 Task: Move the task Integrate website with a new customer support ticketing system to the section To-Do in the project AgileJump and sort the tasks in the project by Last modified on
Action: Mouse moved to (601, 325)
Screenshot: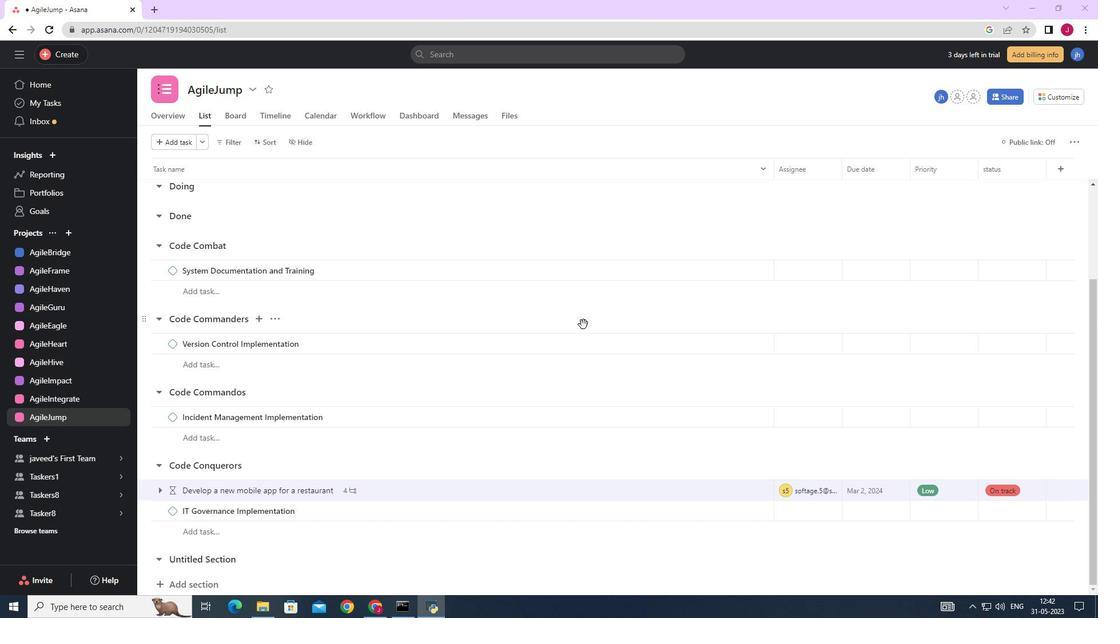 
Action: Mouse scrolled (601, 325) with delta (0, 0)
Screenshot: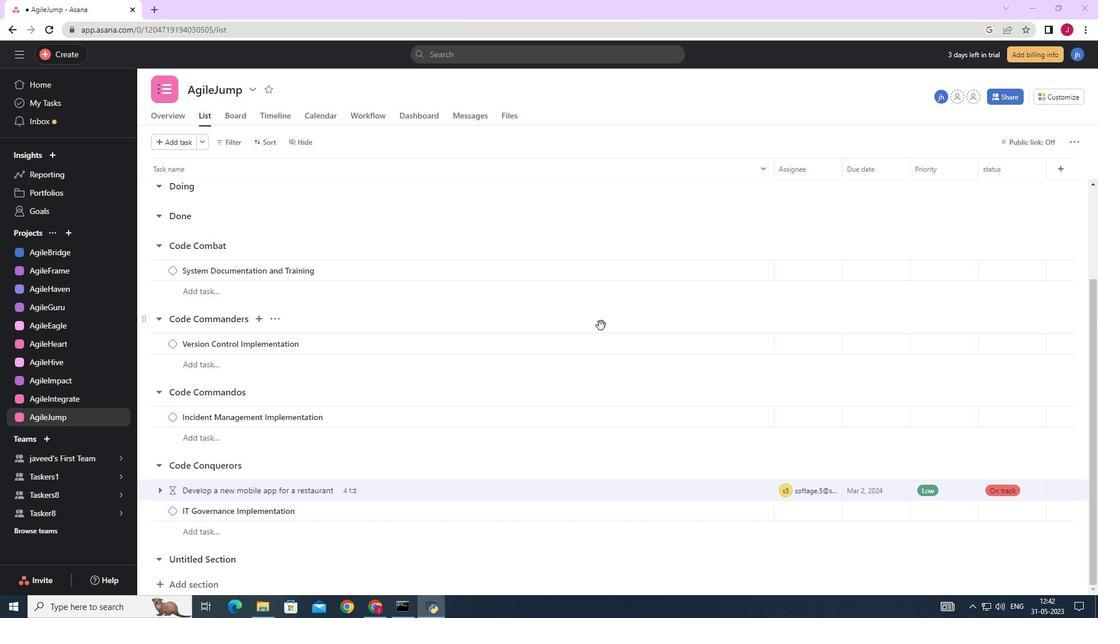
Action: Mouse scrolled (601, 325) with delta (0, 0)
Screenshot: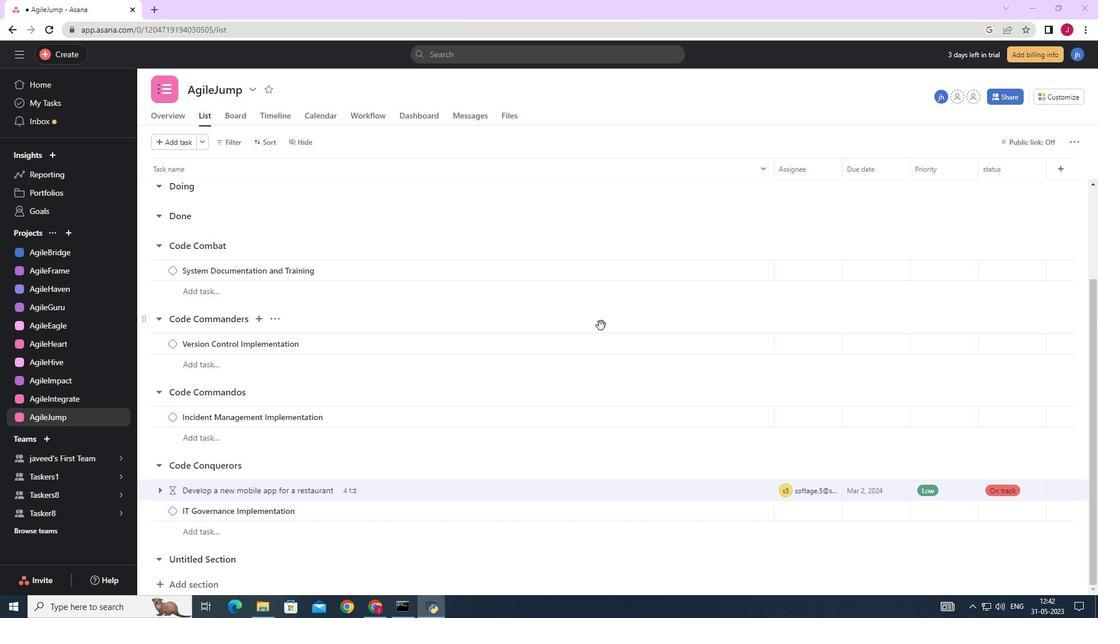 
Action: Mouse scrolled (601, 325) with delta (0, 0)
Screenshot: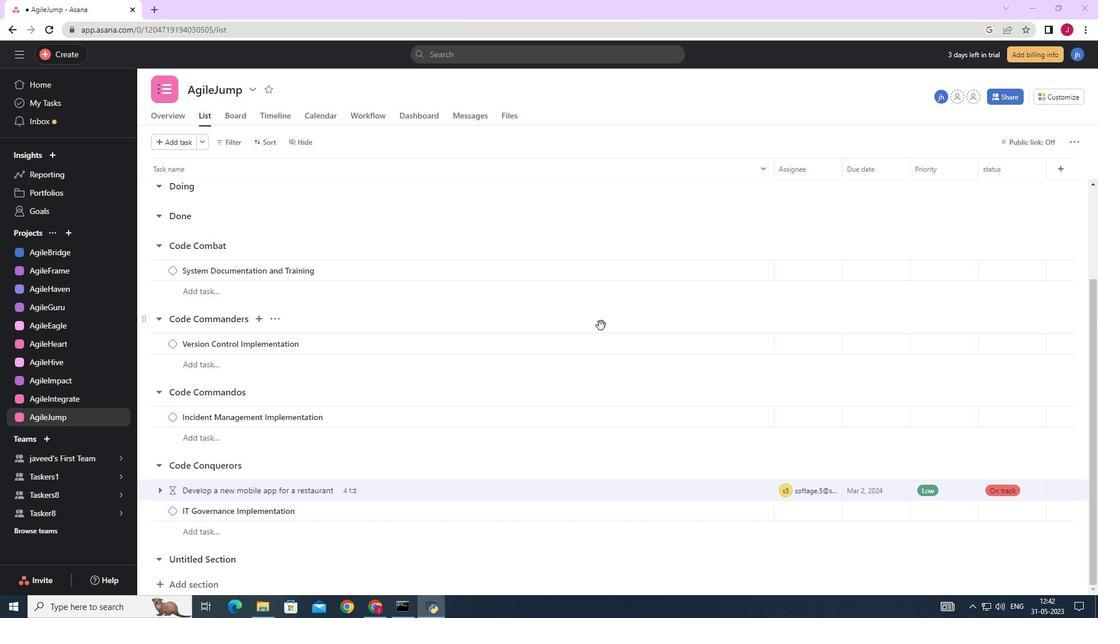 
Action: Mouse scrolled (601, 325) with delta (0, 0)
Screenshot: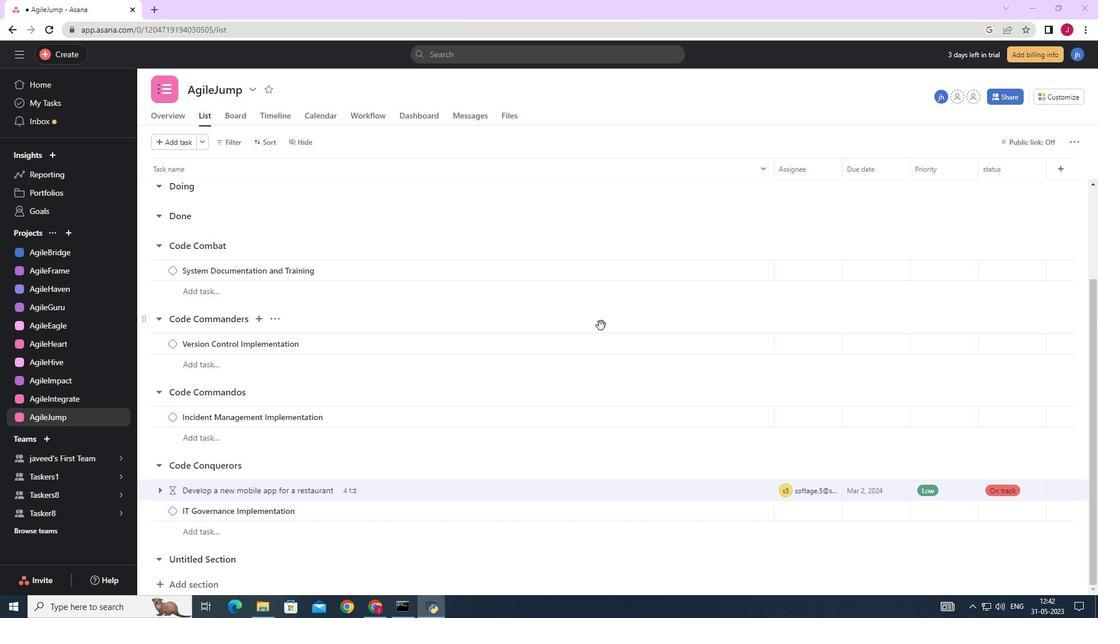 
Action: Mouse scrolled (601, 325) with delta (0, 0)
Screenshot: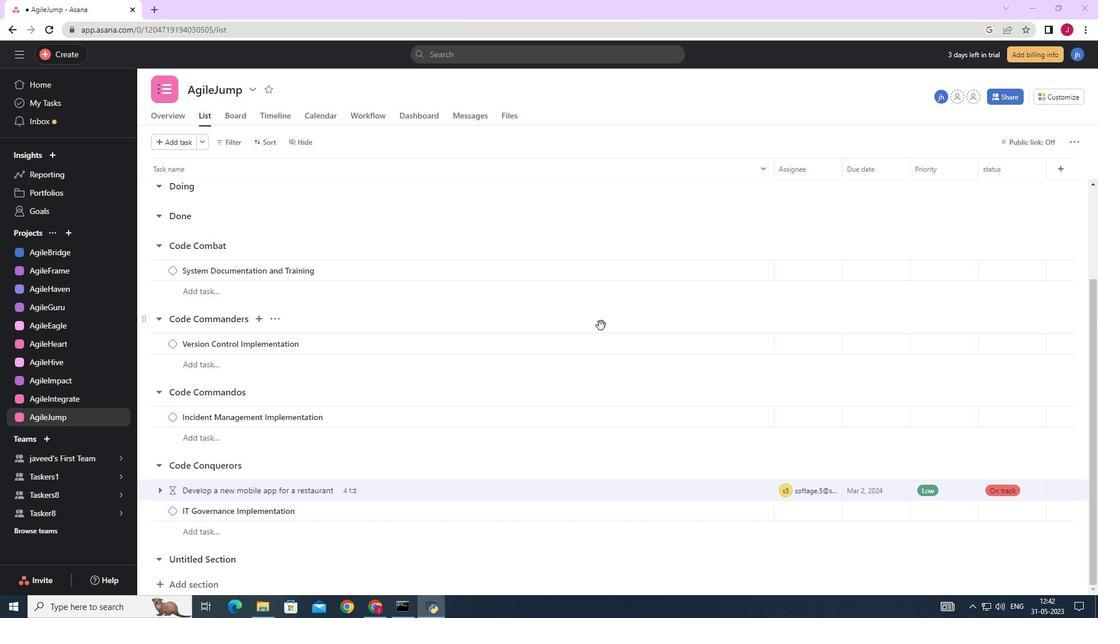 
Action: Mouse scrolled (601, 325) with delta (0, 0)
Screenshot: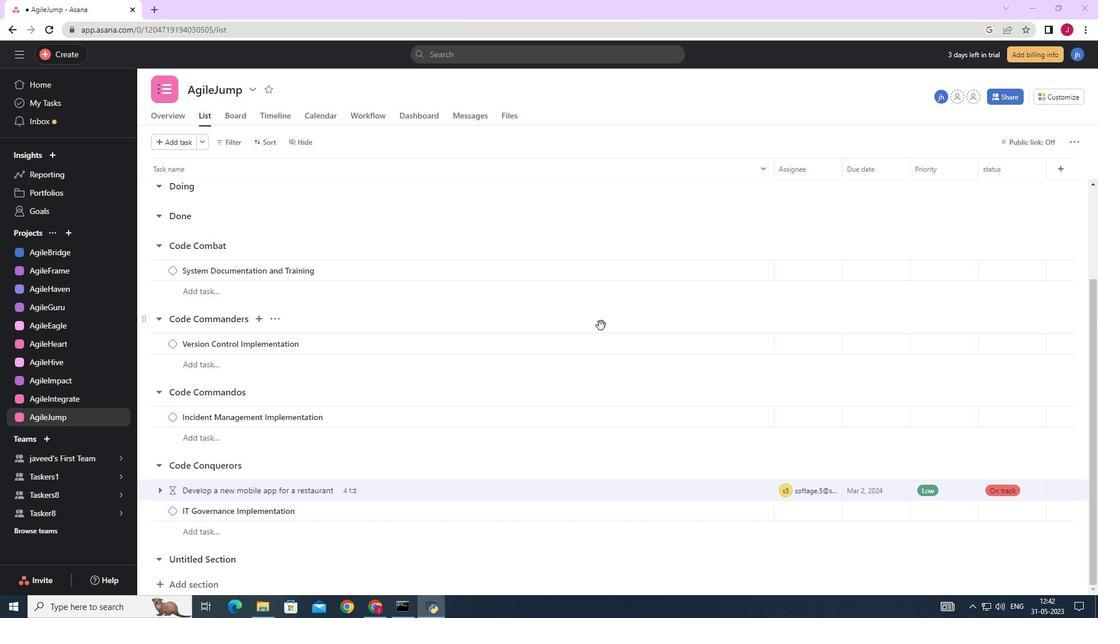 
Action: Mouse scrolled (601, 325) with delta (0, 0)
Screenshot: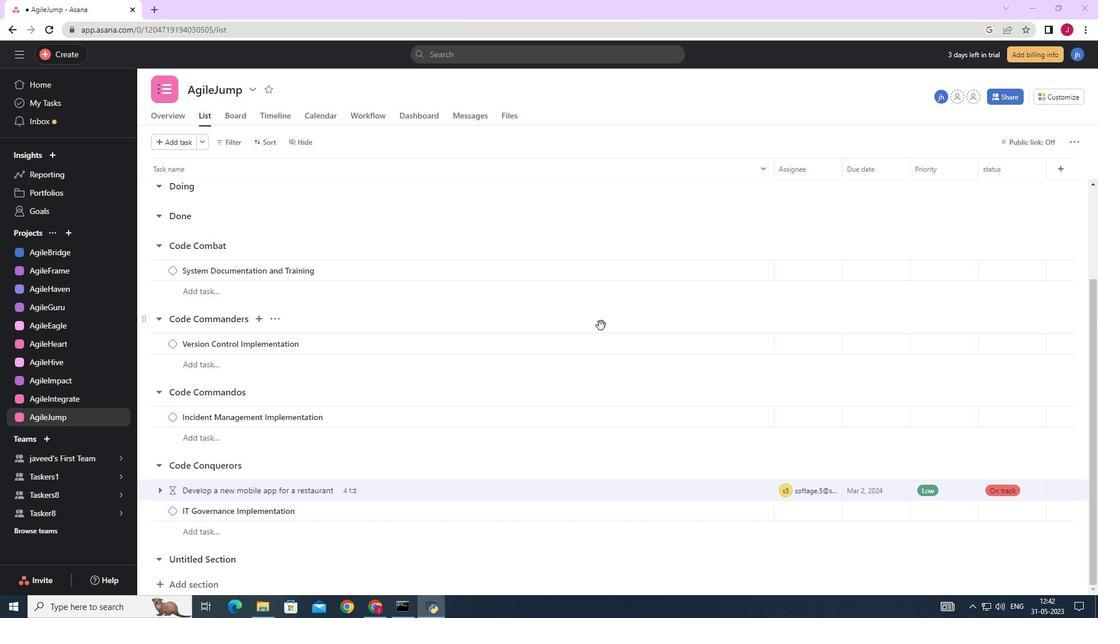 
Action: Mouse moved to (564, 345)
Screenshot: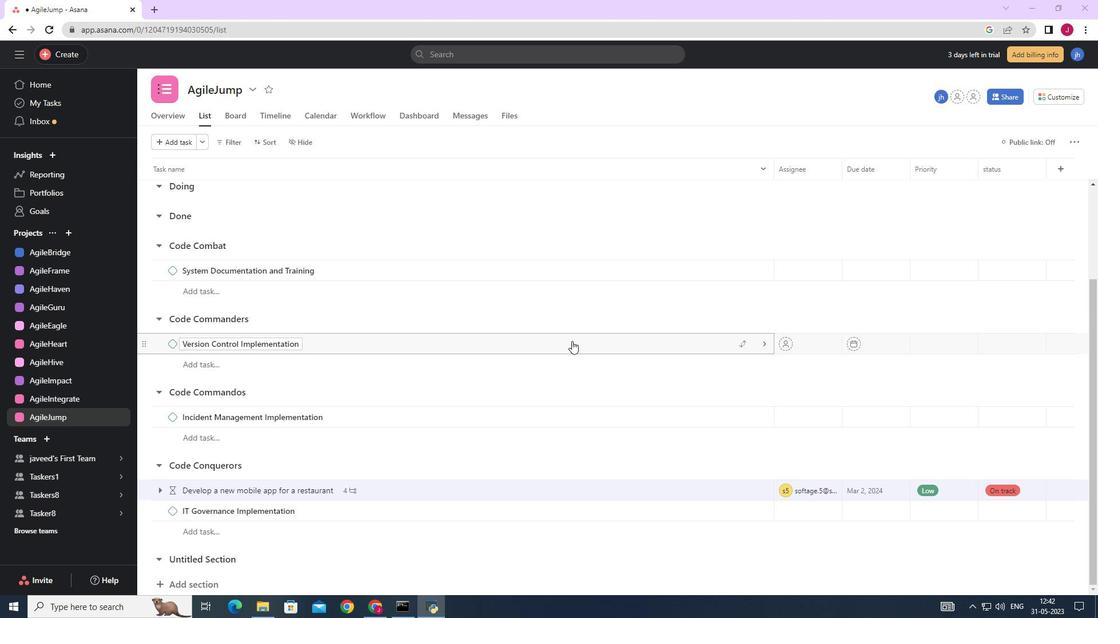 
Action: Mouse scrolled (564, 346) with delta (0, 0)
Screenshot: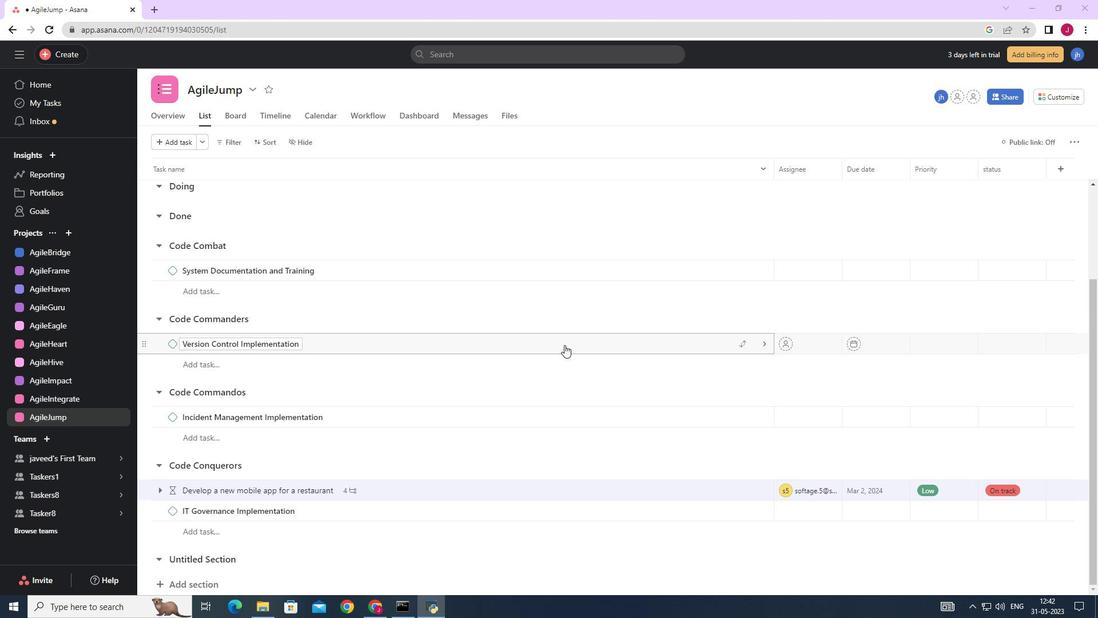 
Action: Mouse scrolled (564, 346) with delta (0, 0)
Screenshot: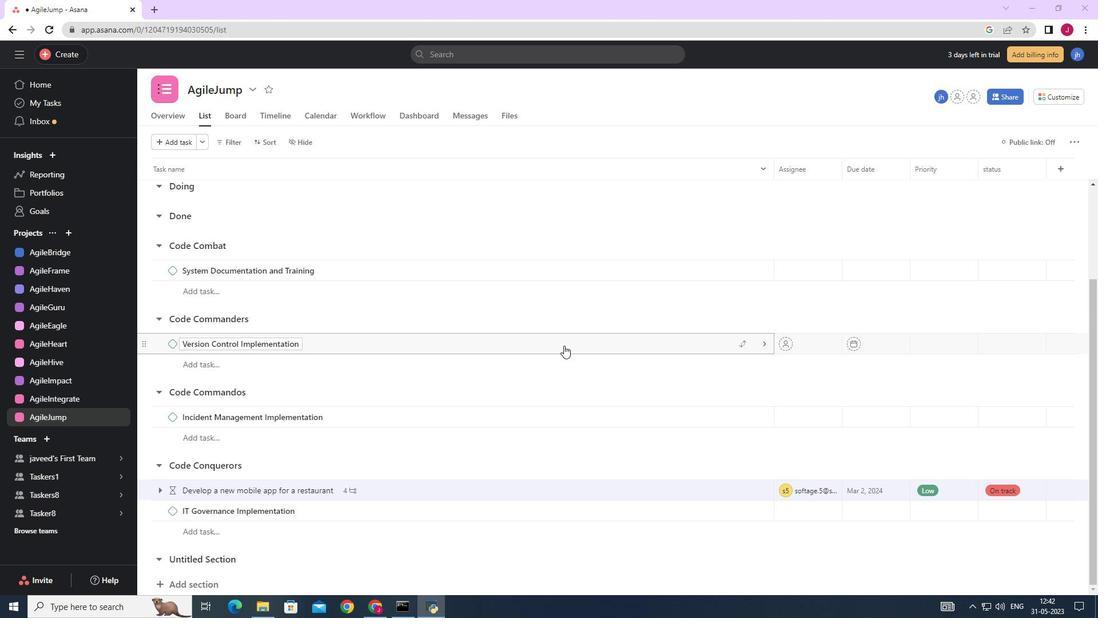 
Action: Mouse scrolled (564, 346) with delta (0, 0)
Screenshot: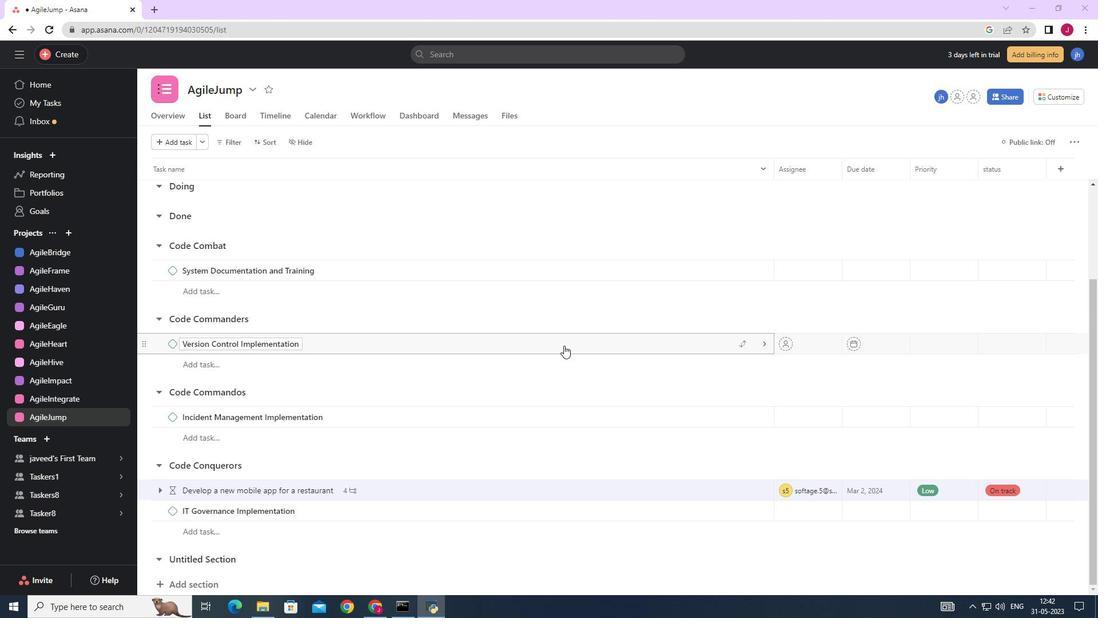 
Action: Mouse scrolled (564, 346) with delta (0, 0)
Screenshot: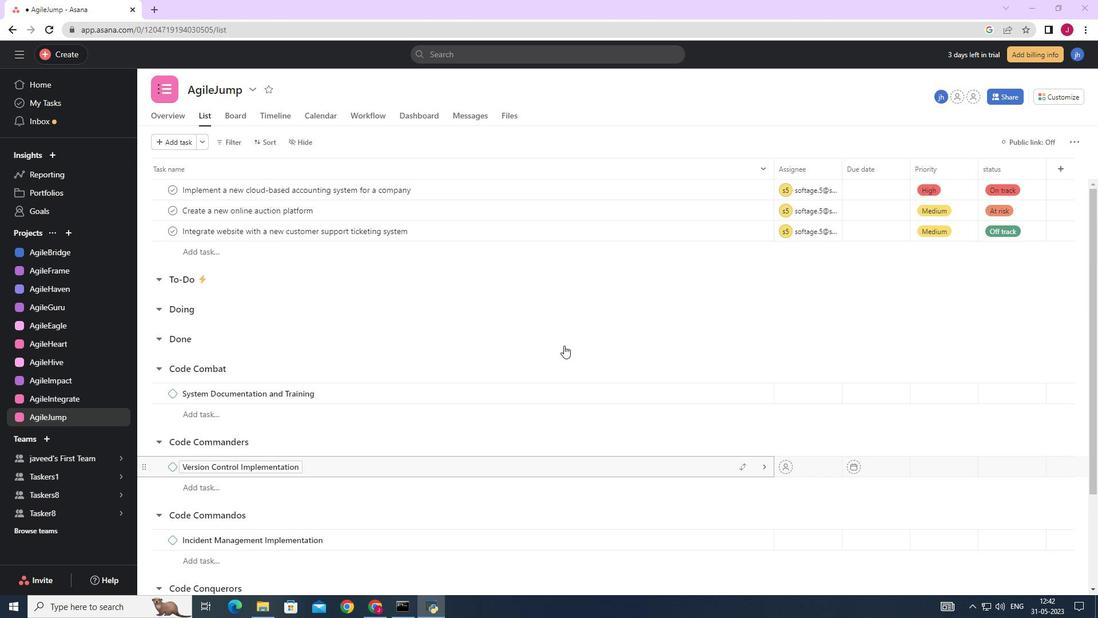 
Action: Mouse scrolled (564, 346) with delta (0, 0)
Screenshot: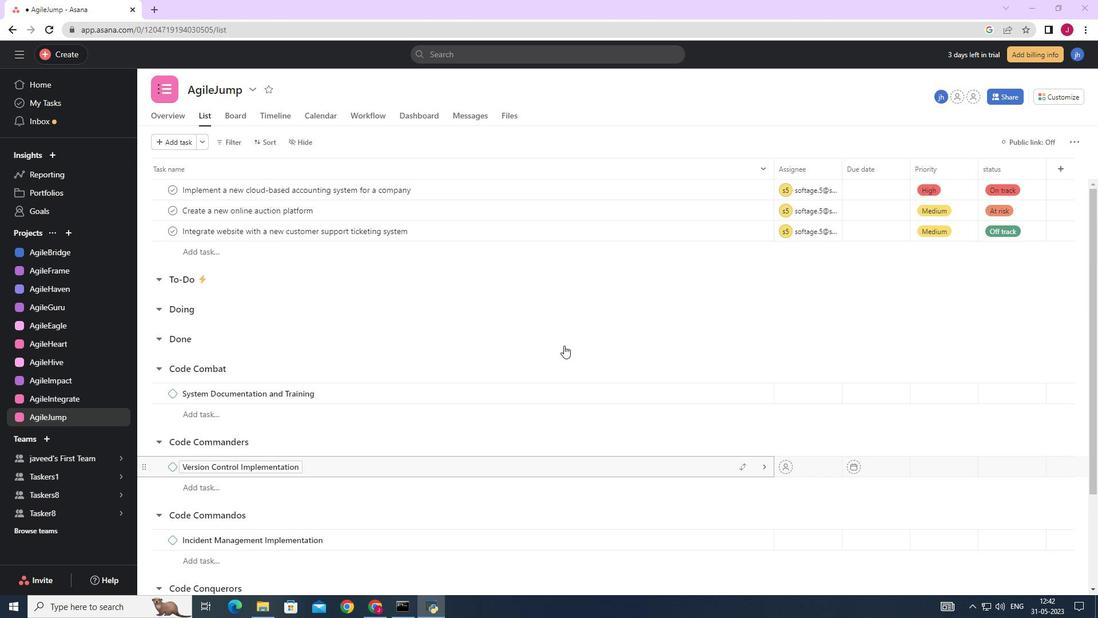 
Action: Mouse scrolled (564, 346) with delta (0, 0)
Screenshot: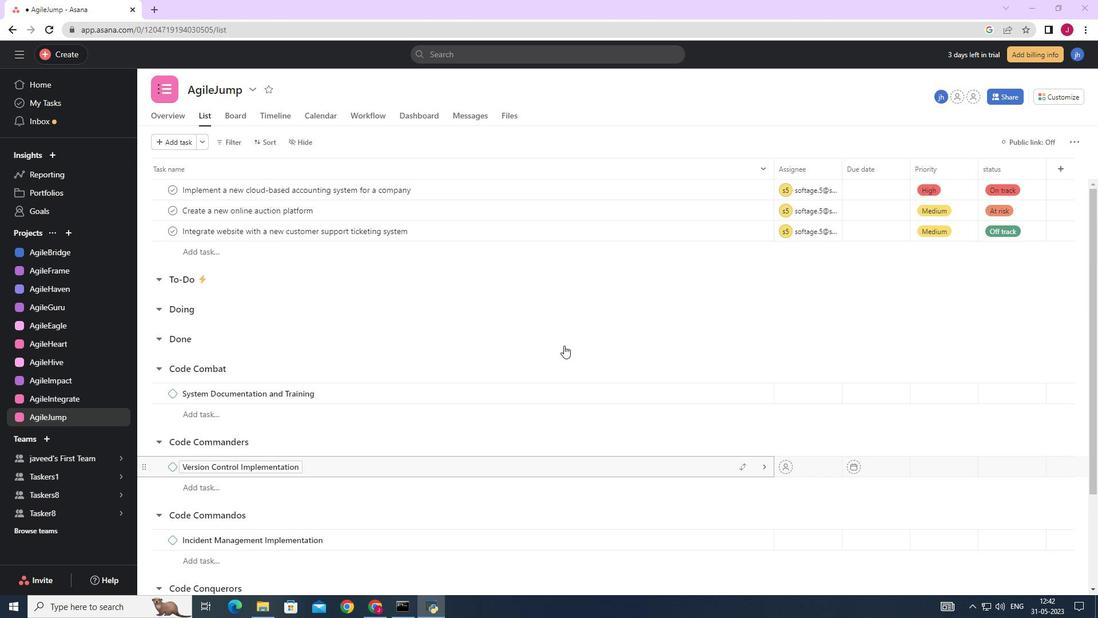 
Action: Mouse moved to (739, 231)
Screenshot: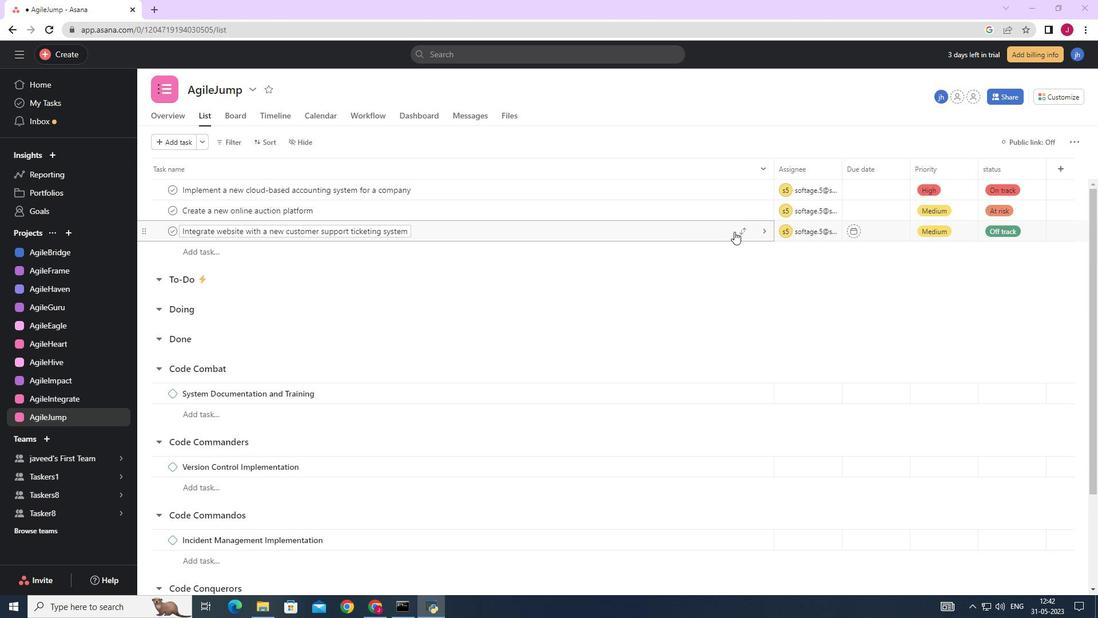 
Action: Mouse pressed left at (739, 231)
Screenshot: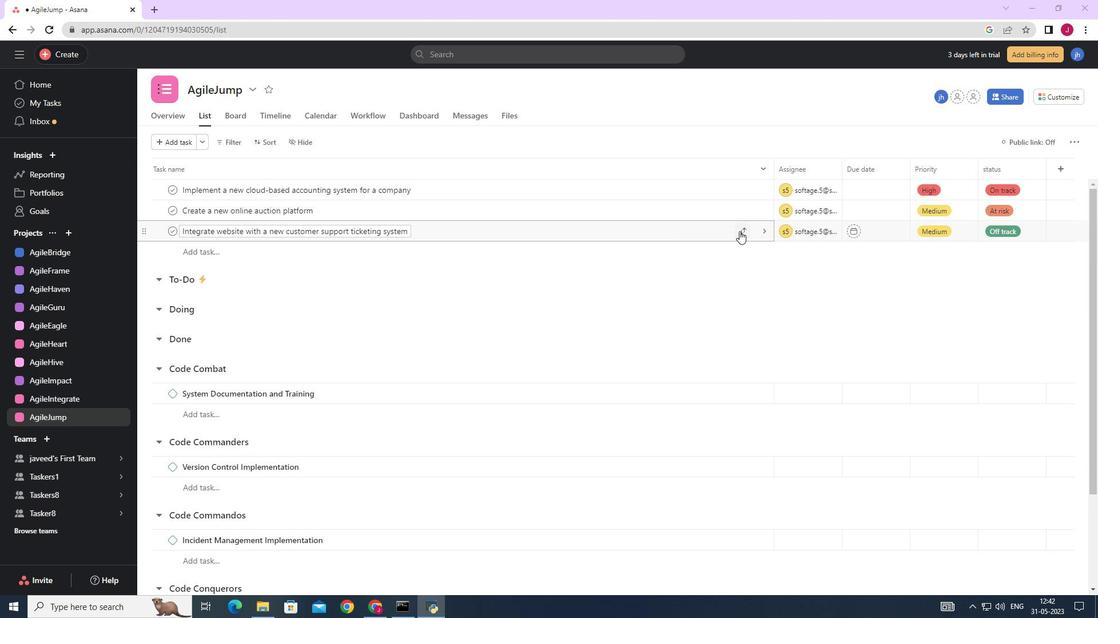 
Action: Mouse moved to (692, 292)
Screenshot: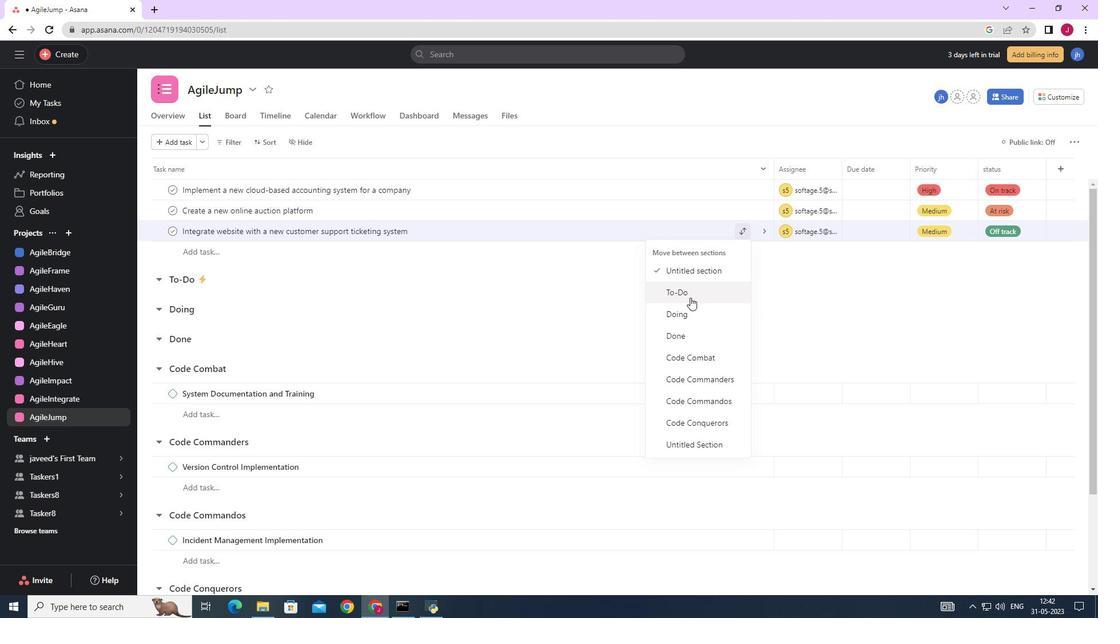 
Action: Mouse pressed left at (692, 292)
Screenshot: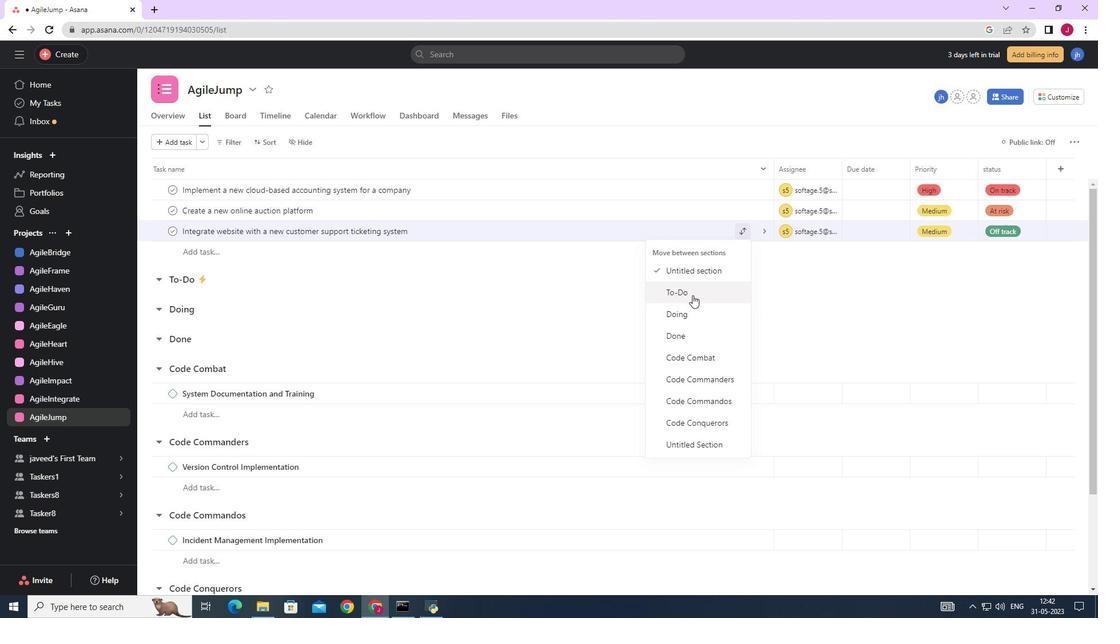 
Action: Mouse moved to (268, 143)
Screenshot: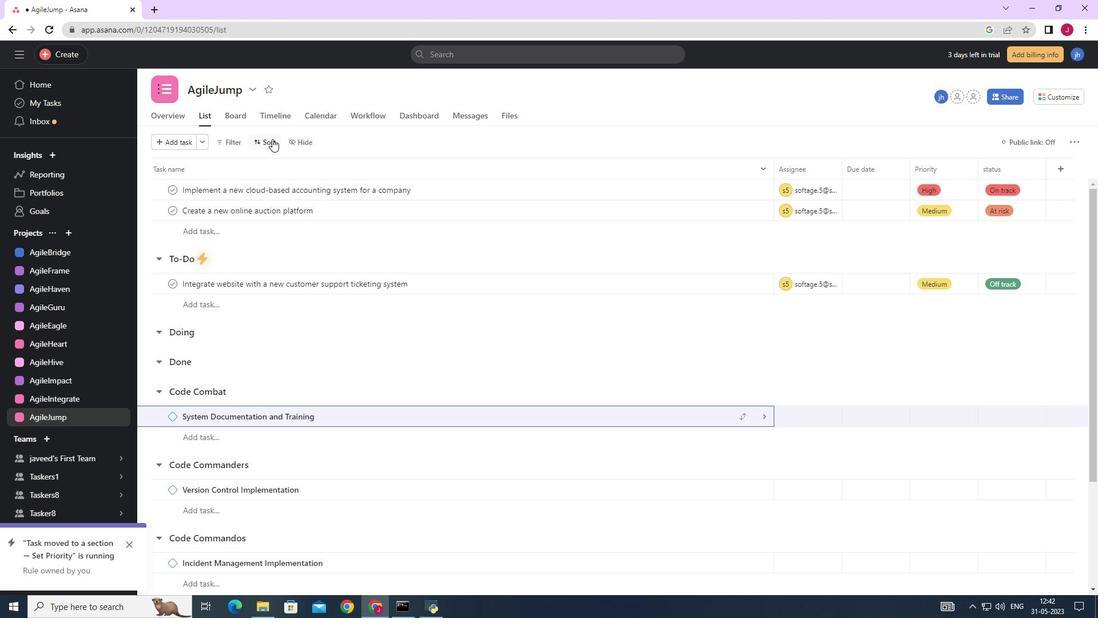 
Action: Mouse pressed left at (268, 143)
Screenshot: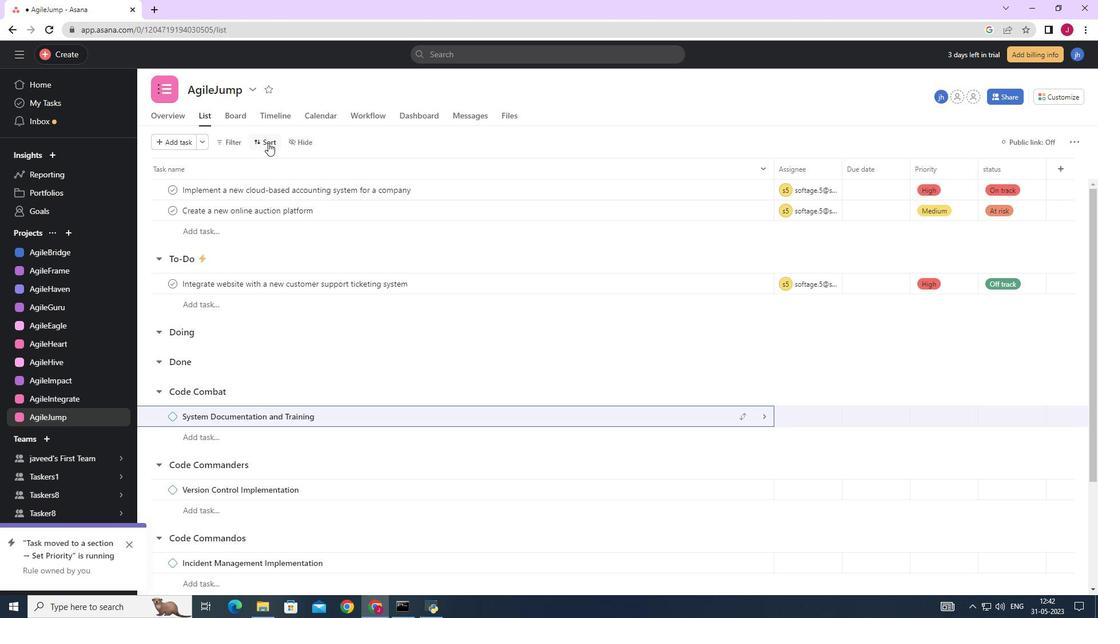 
Action: Mouse moved to (313, 300)
Screenshot: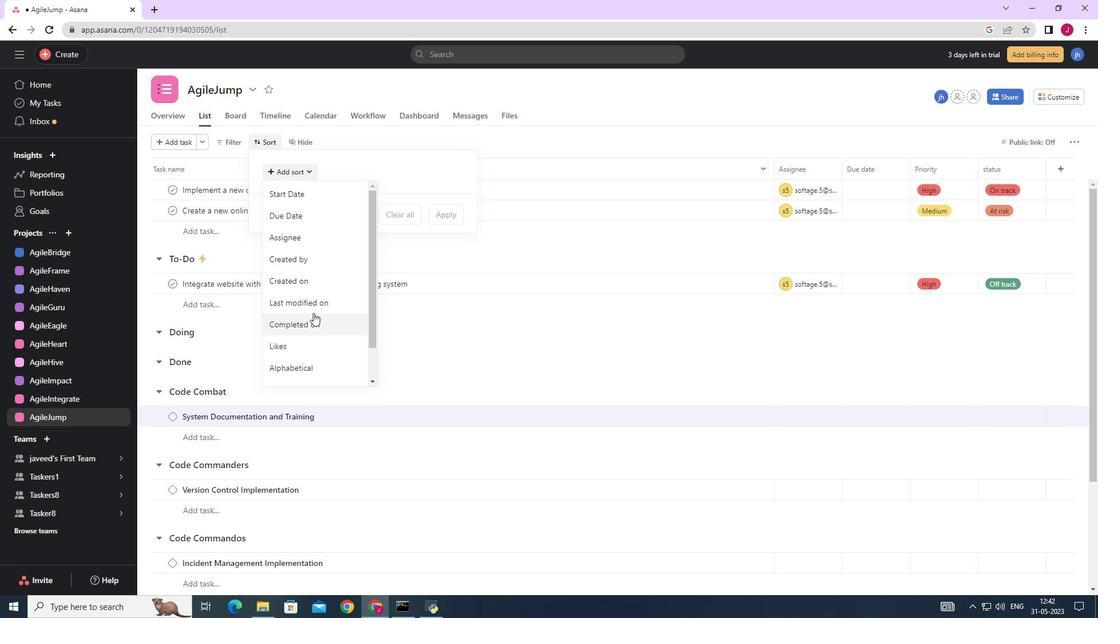 
Action: Mouse pressed left at (313, 300)
Screenshot: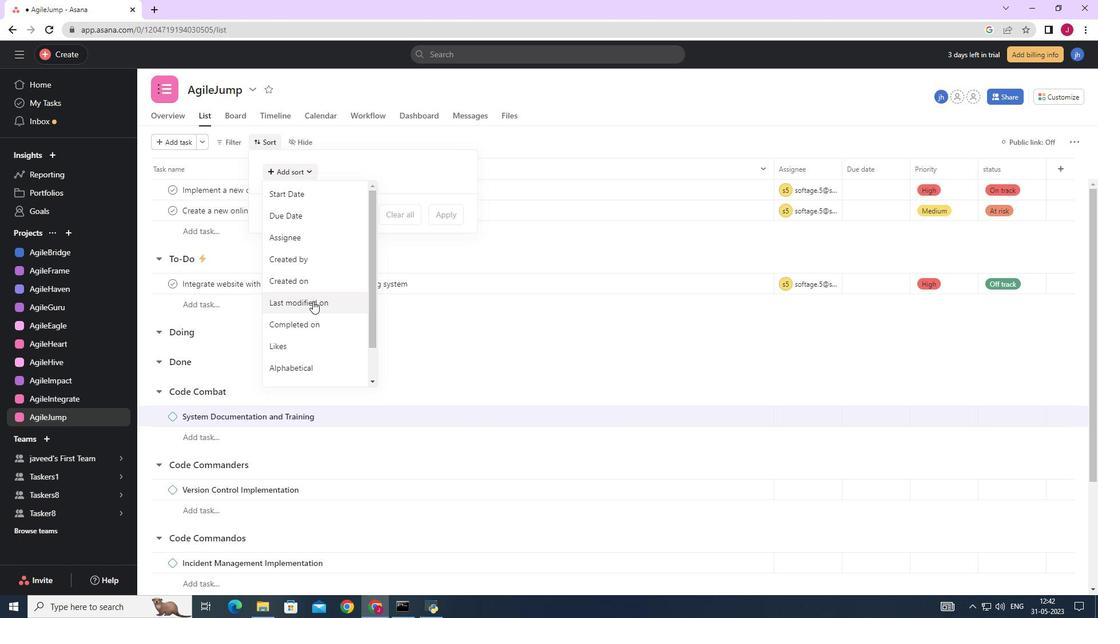 
Action: Mouse moved to (453, 266)
Screenshot: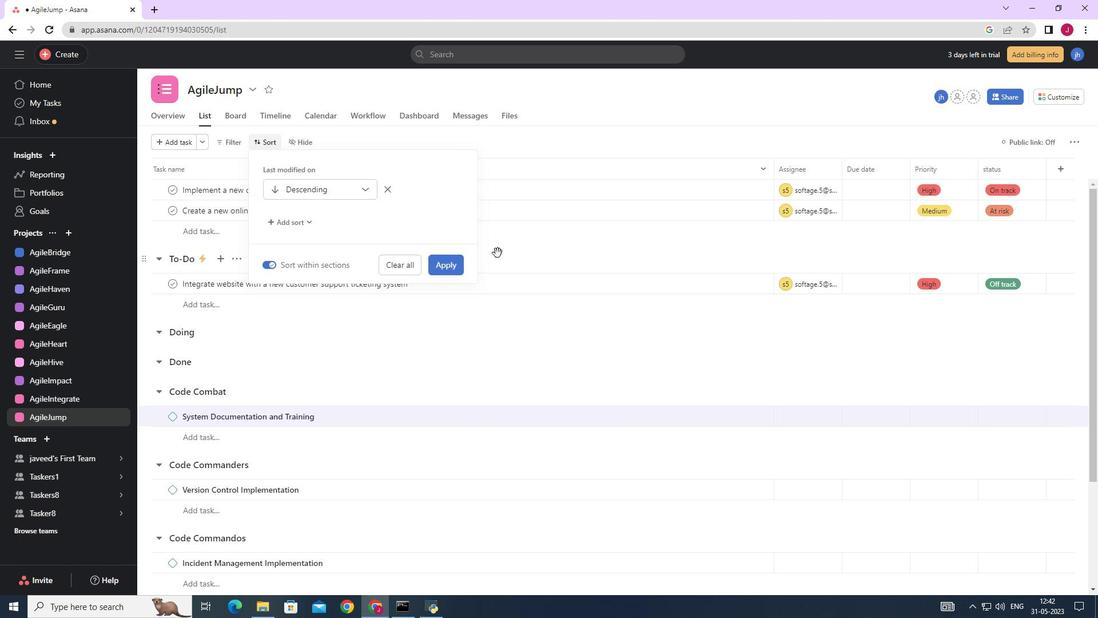 
Action: Mouse pressed left at (453, 266)
Screenshot: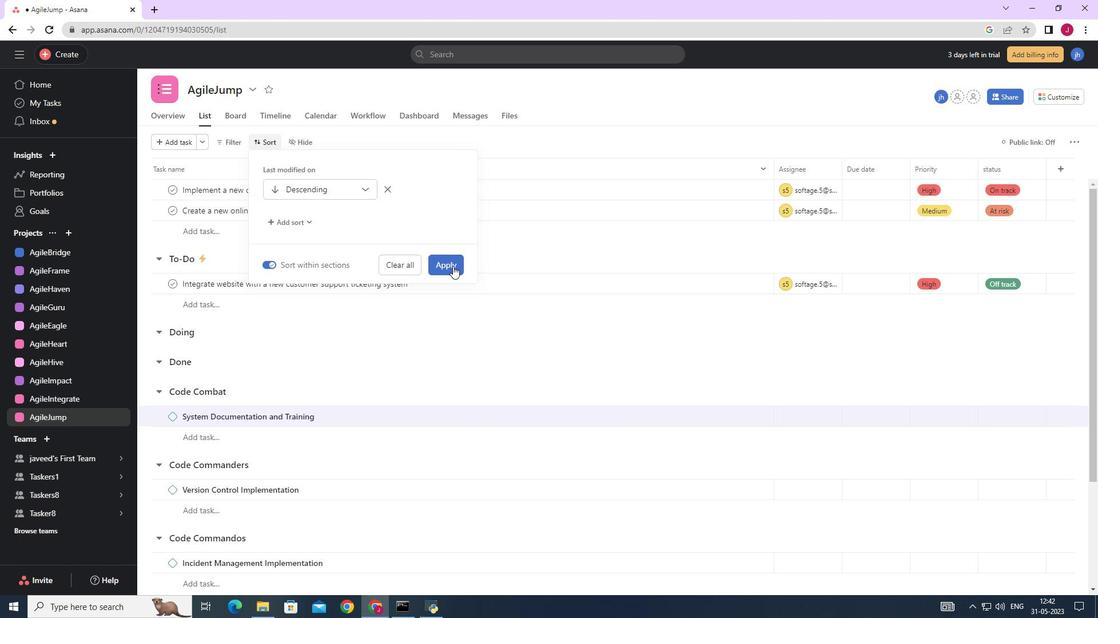 
Action: Mouse moved to (453, 265)
Screenshot: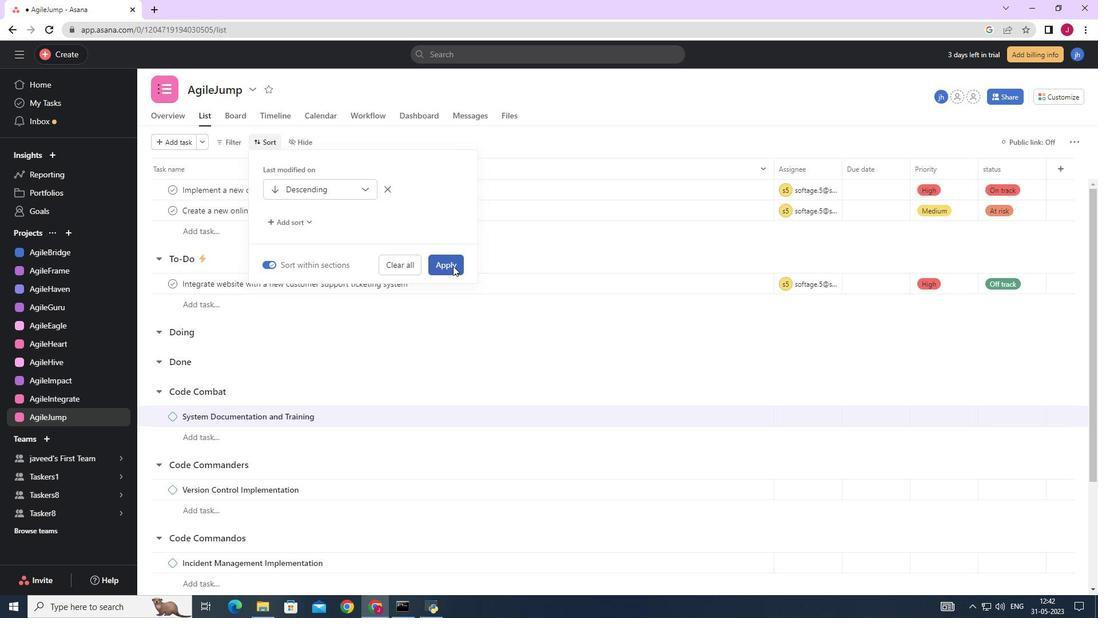 
